 Task: In the  document almanac.rtf Use the feature 'and check spelling and grammer' Change font style of header to '24' Select the body of letter and change paragraph spacing to  Double
Action: Mouse moved to (223, 80)
Screenshot: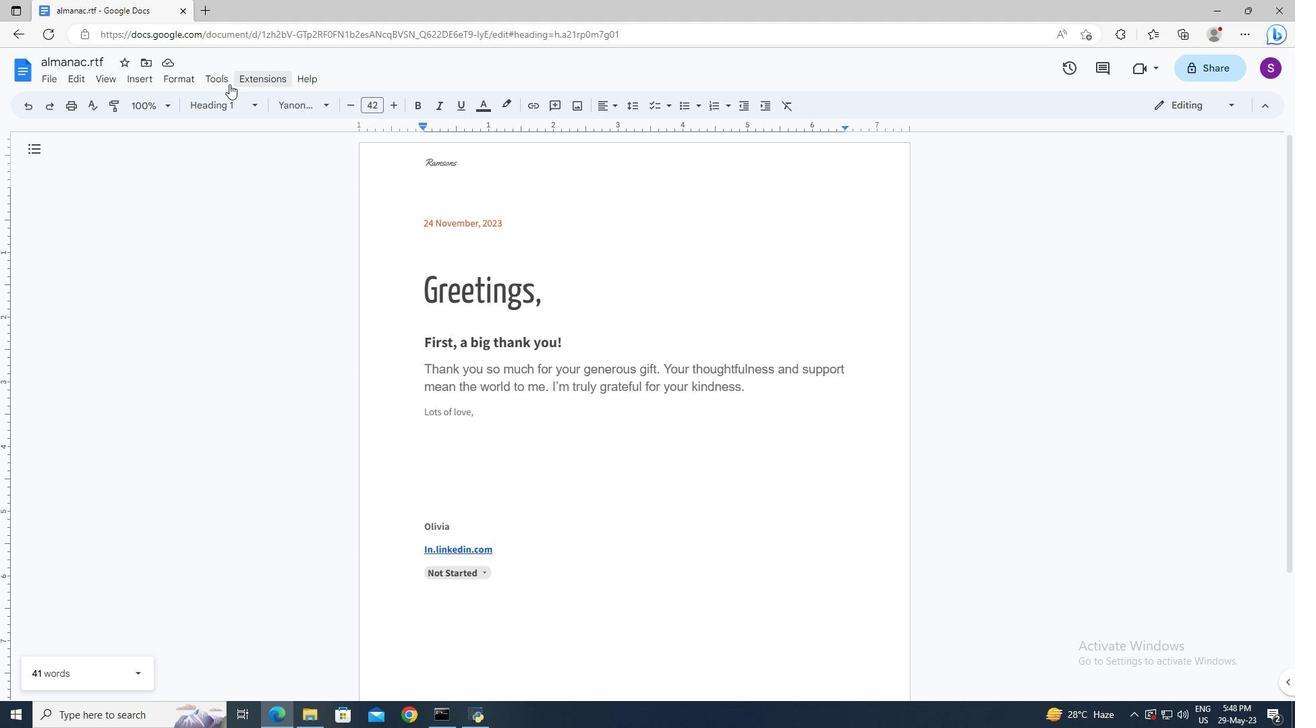
Action: Mouse pressed left at (223, 80)
Screenshot: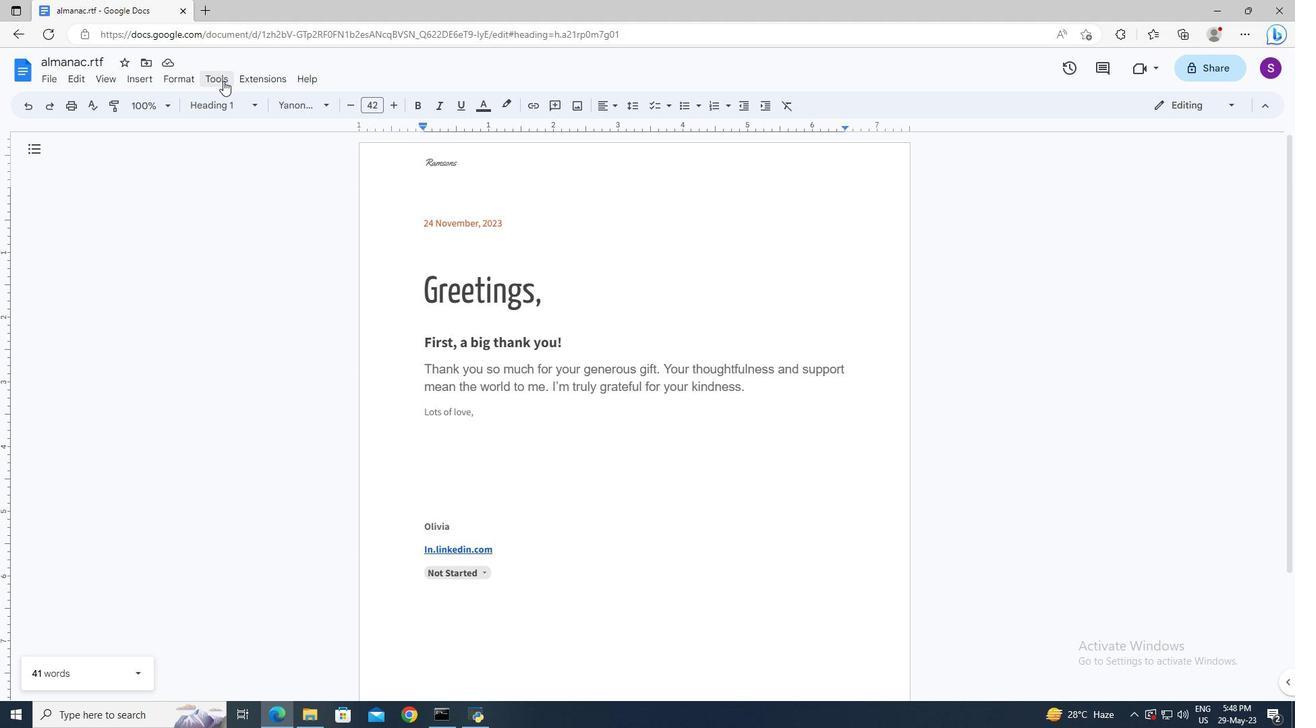 
Action: Mouse moved to (512, 107)
Screenshot: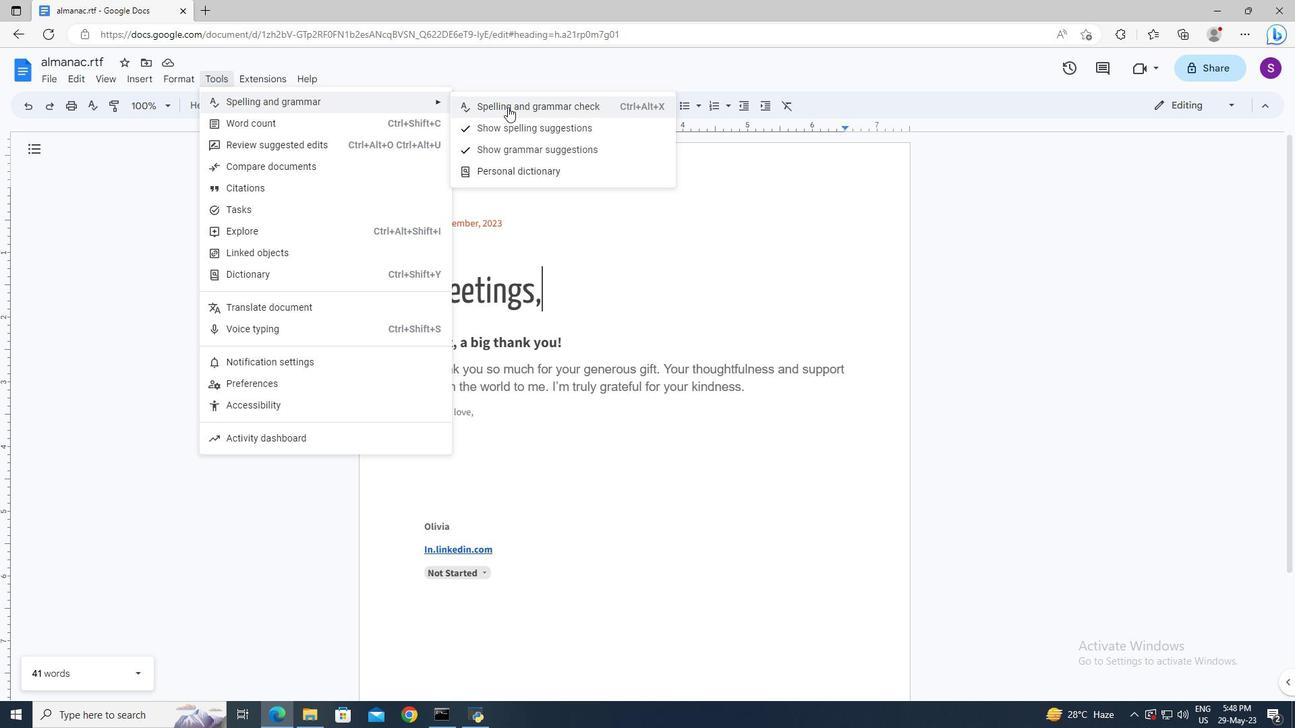 
Action: Mouse pressed left at (512, 107)
Screenshot: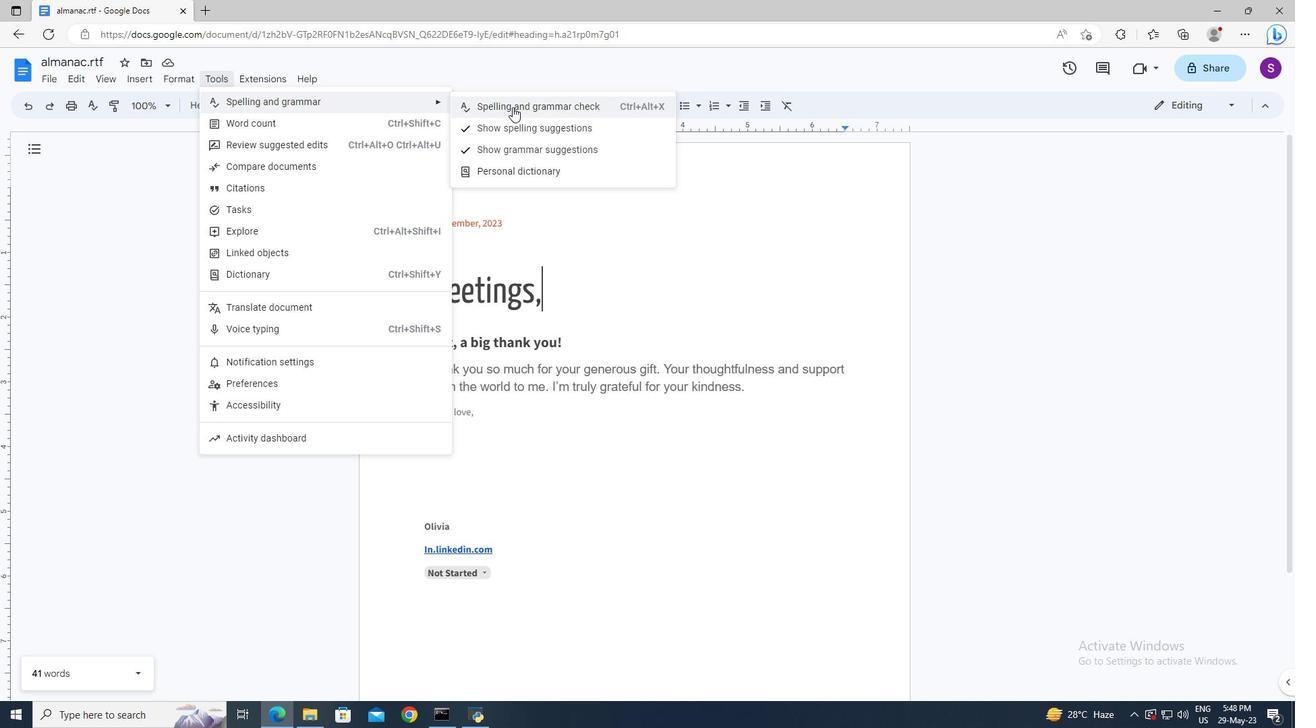 
Action: Mouse moved to (429, 157)
Screenshot: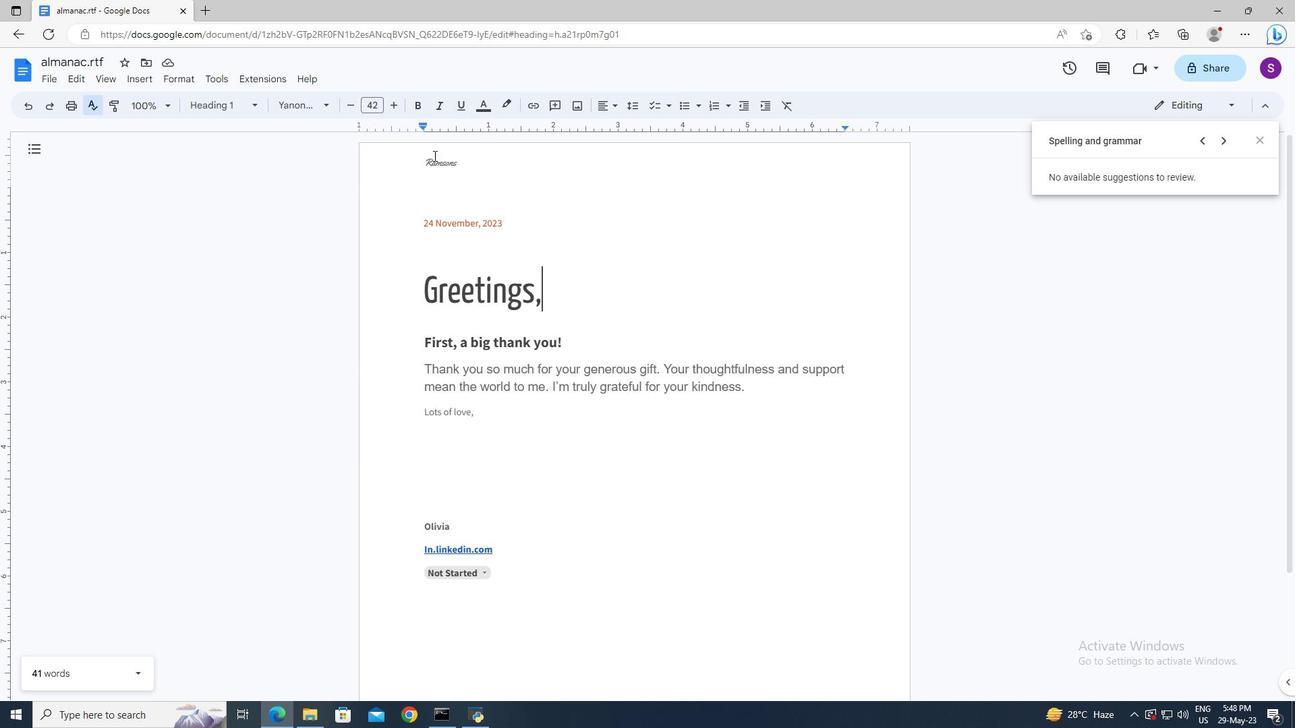 
Action: Mouse pressed left at (429, 157)
Screenshot: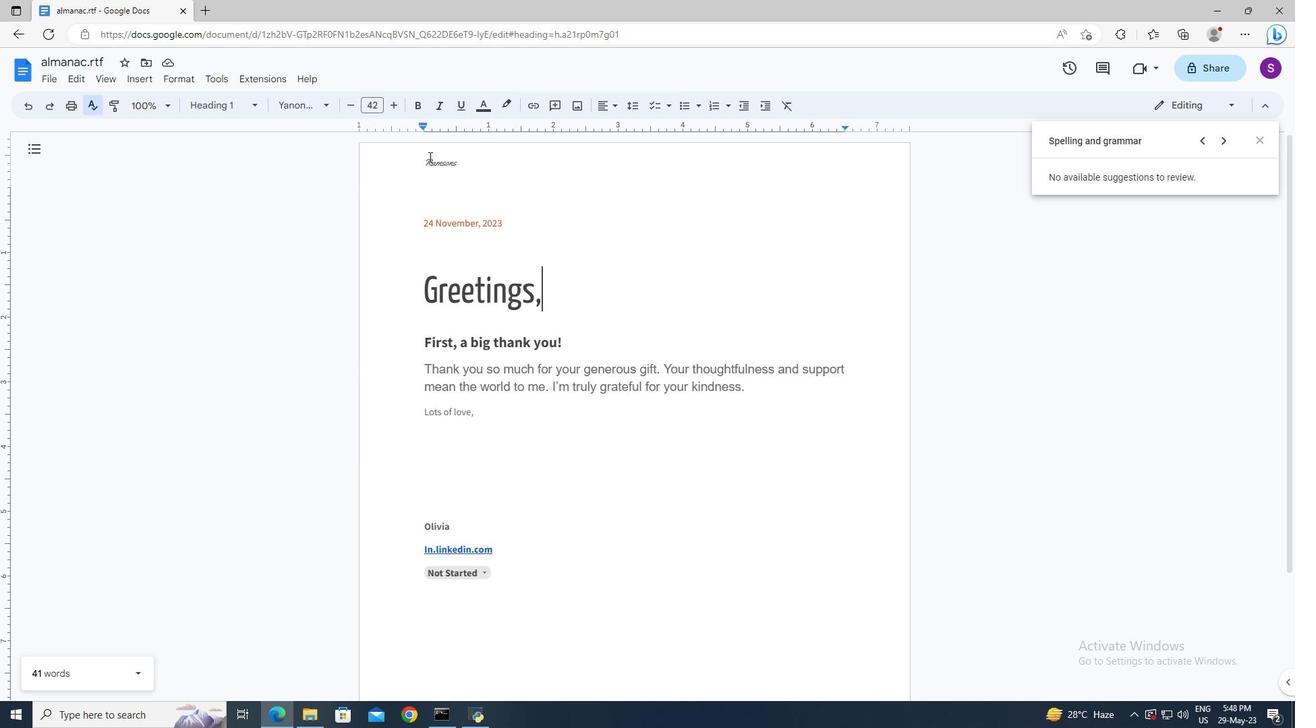 
Action: Mouse moved to (427, 161)
Screenshot: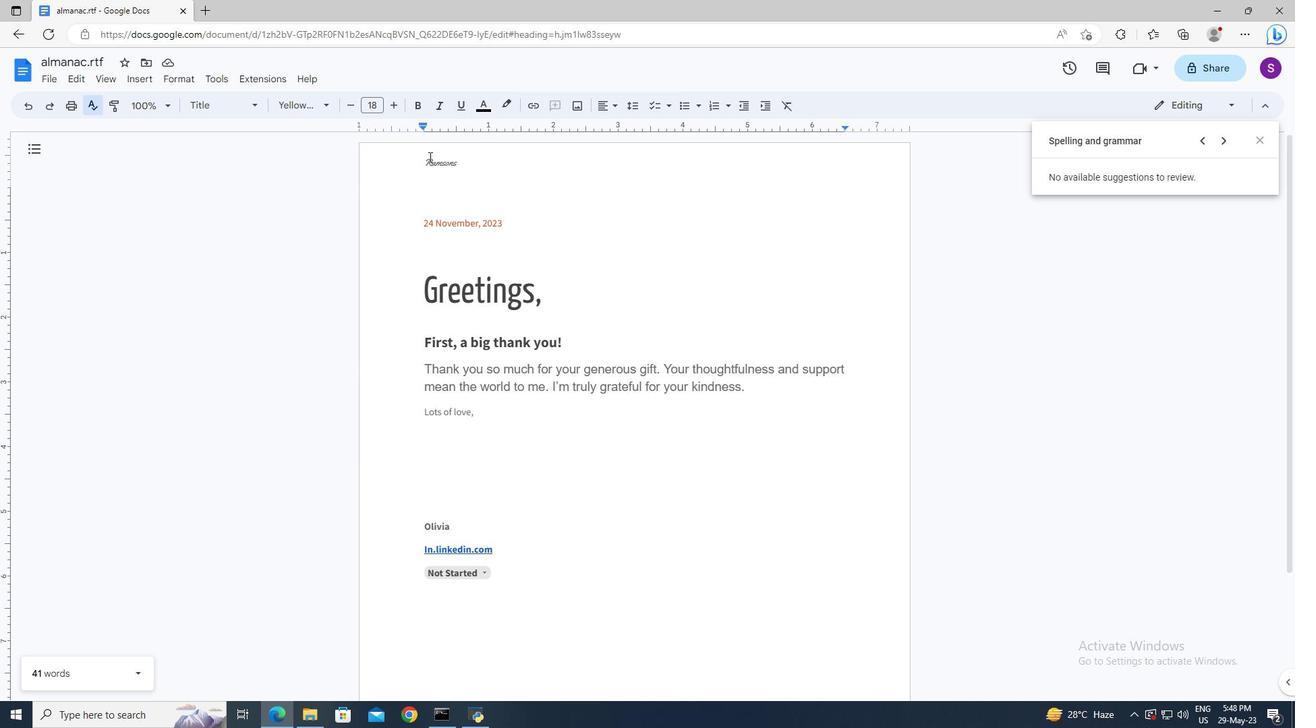 
Action: Mouse pressed left at (427, 161)
Screenshot: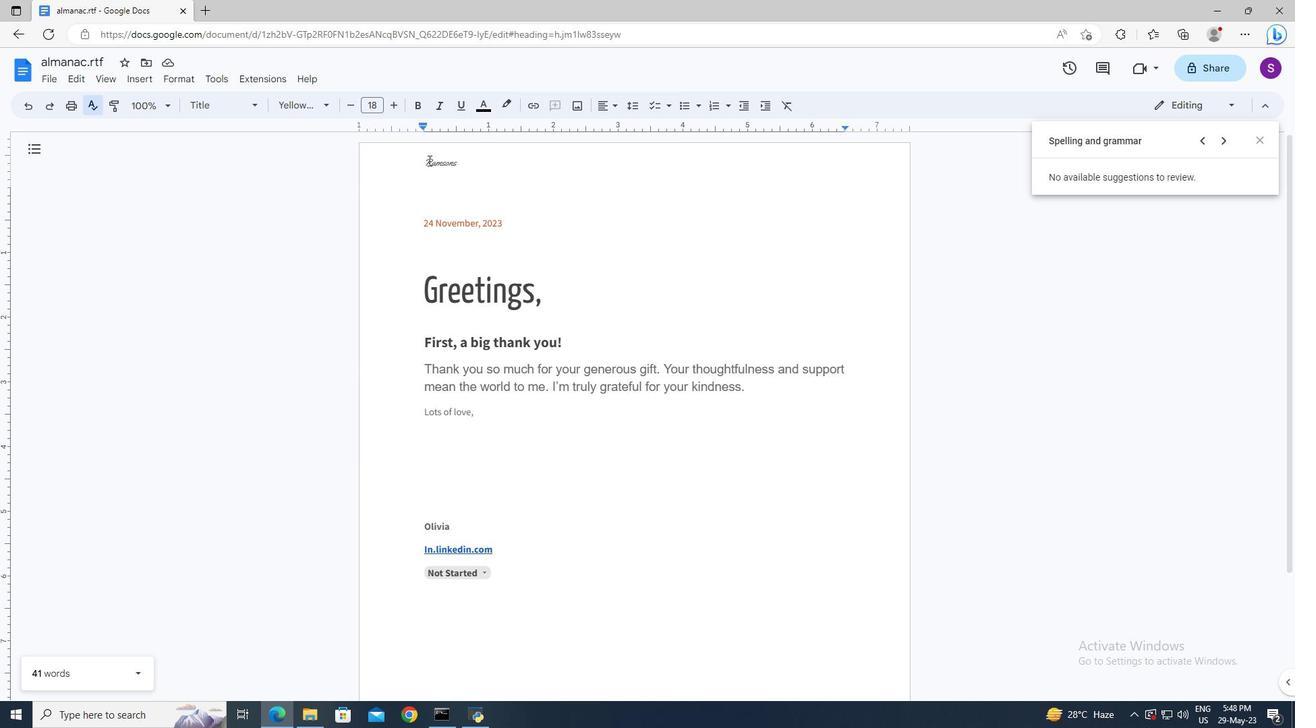 
Action: Mouse pressed left at (427, 161)
Screenshot: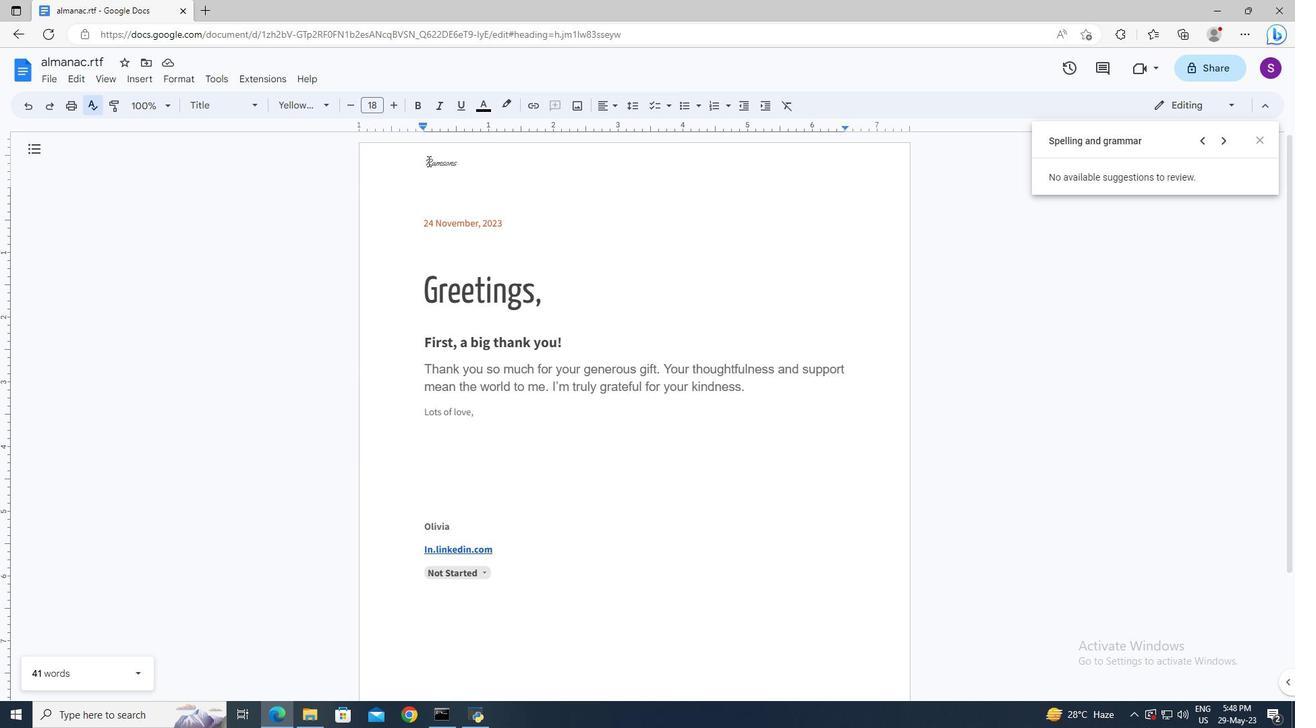
Action: Key pressed <Key.shift><Key.right>
Screenshot: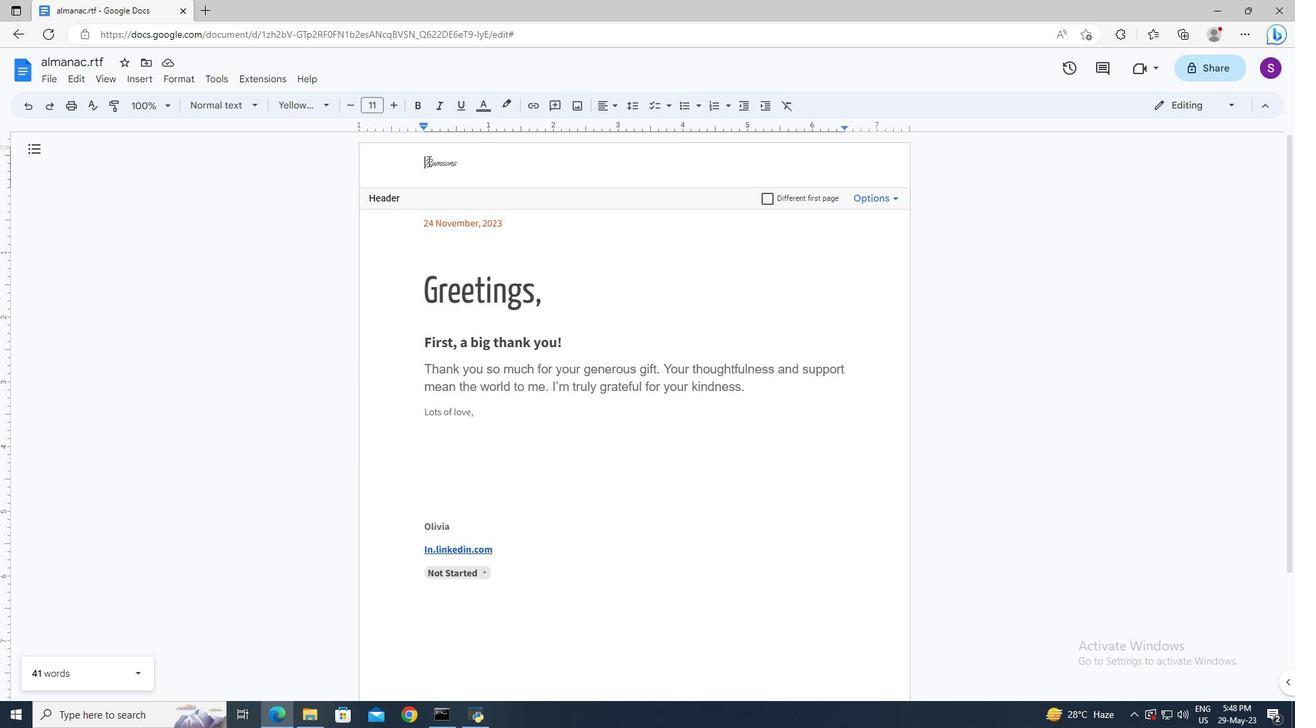 
Action: Mouse moved to (380, 107)
Screenshot: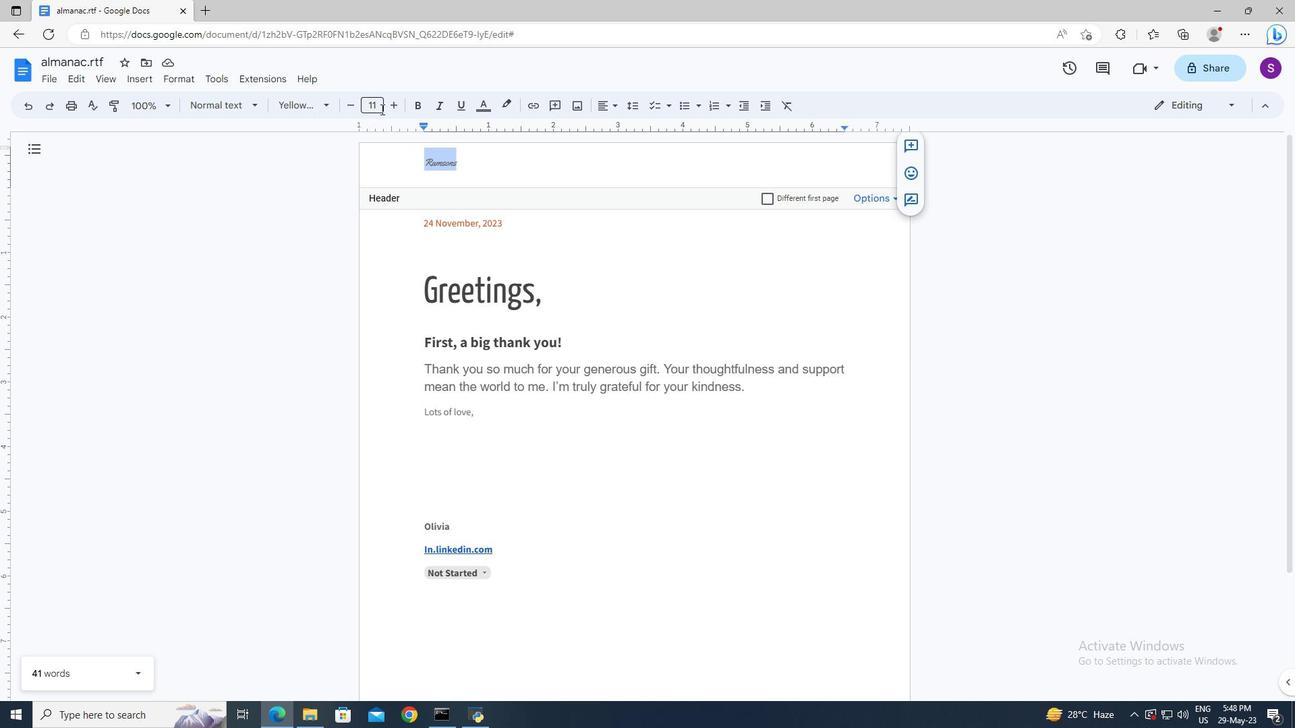 
Action: Mouse pressed left at (380, 107)
Screenshot: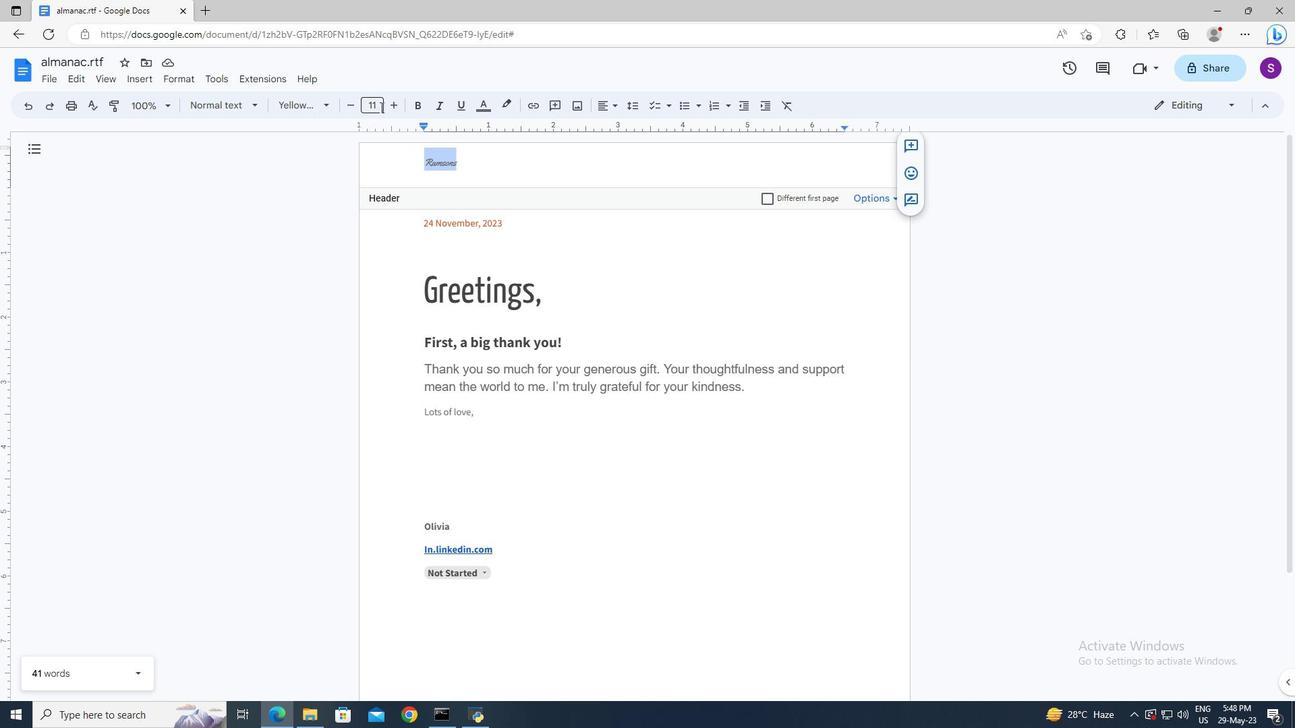 
Action: Key pressed 24<Key.enter>
Screenshot: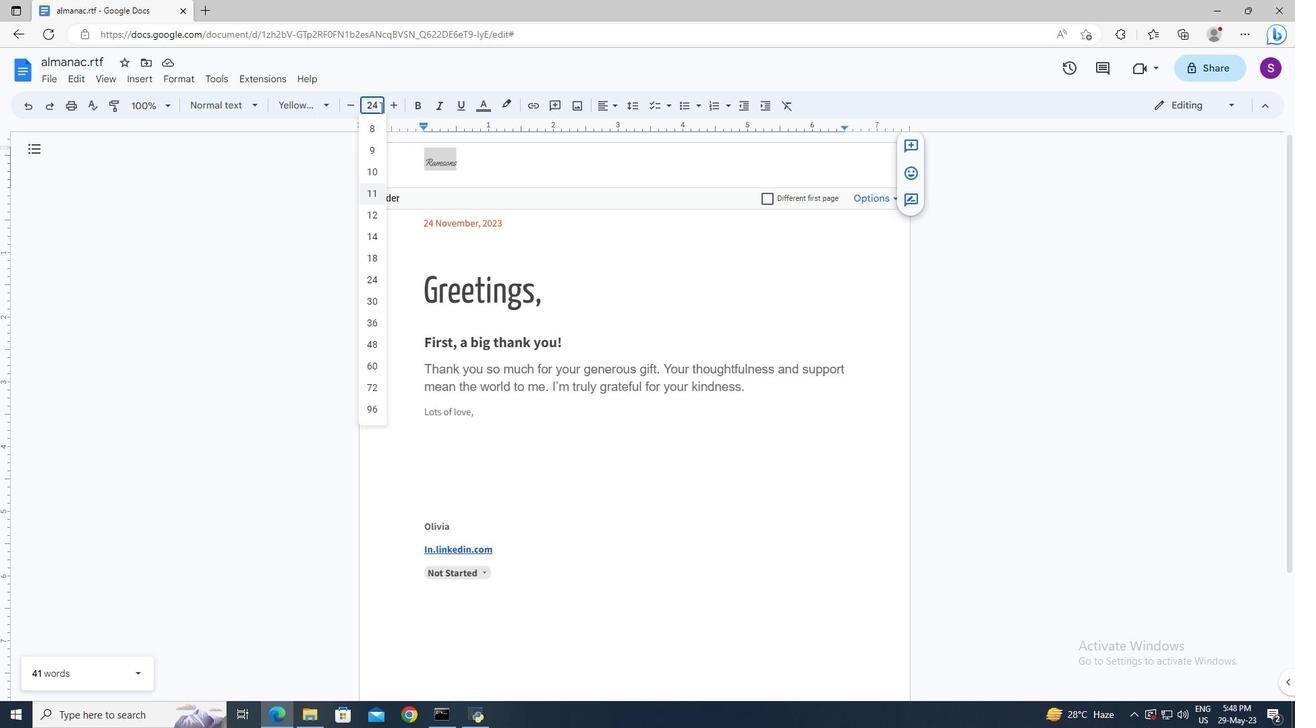 
Action: Mouse moved to (422, 370)
Screenshot: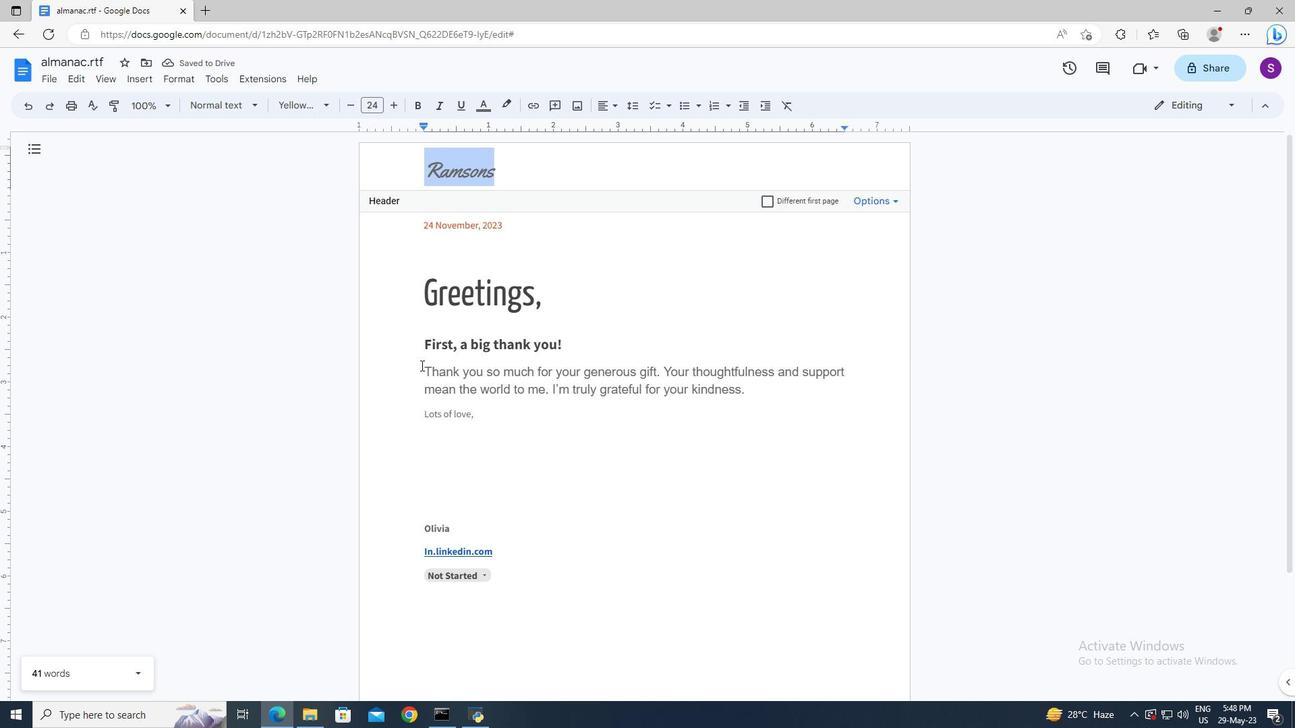 
Action: Mouse pressed left at (422, 370)
Screenshot: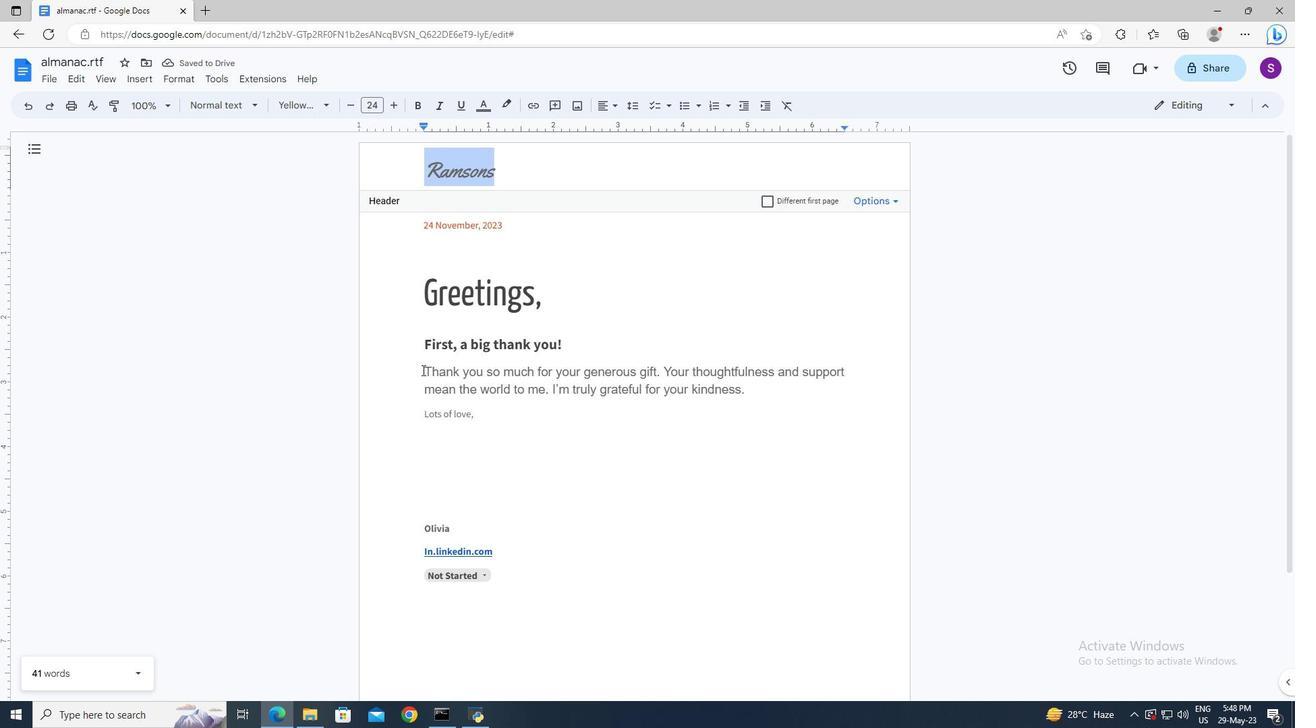 
Action: Key pressed <Key.shift><Key.down>
Screenshot: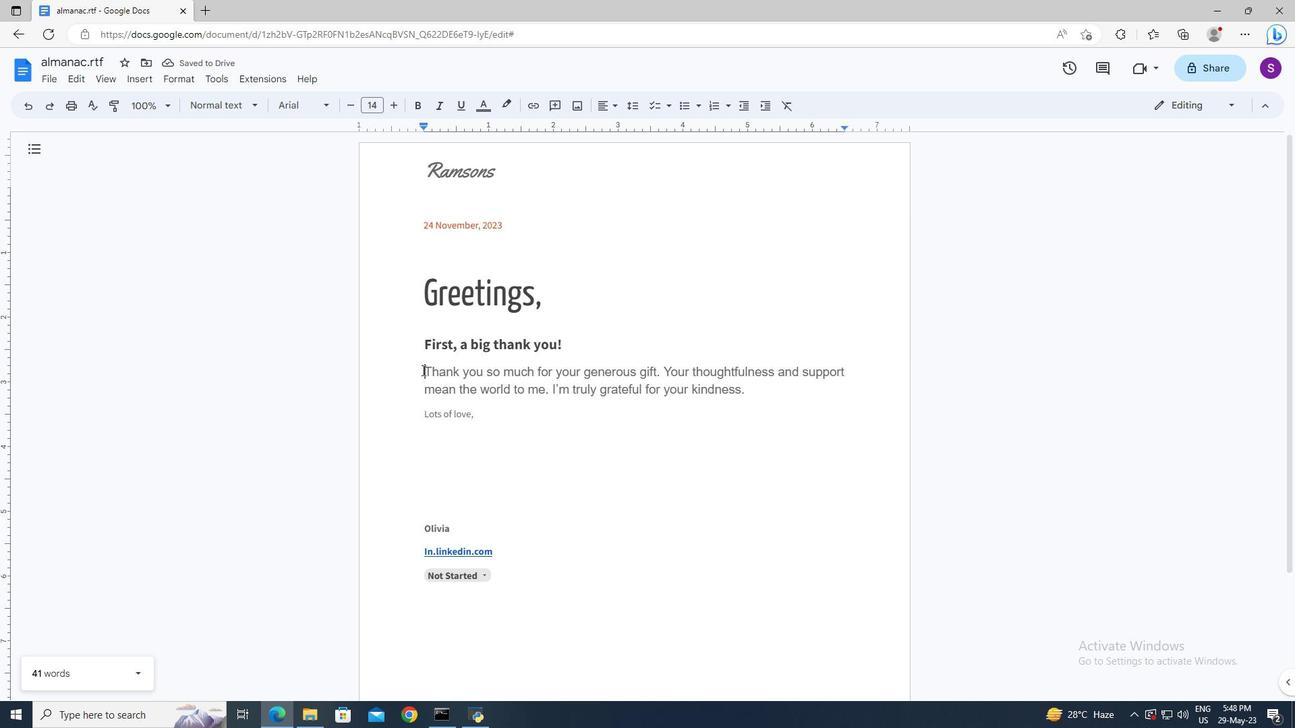 
Action: Mouse moved to (626, 106)
Screenshot: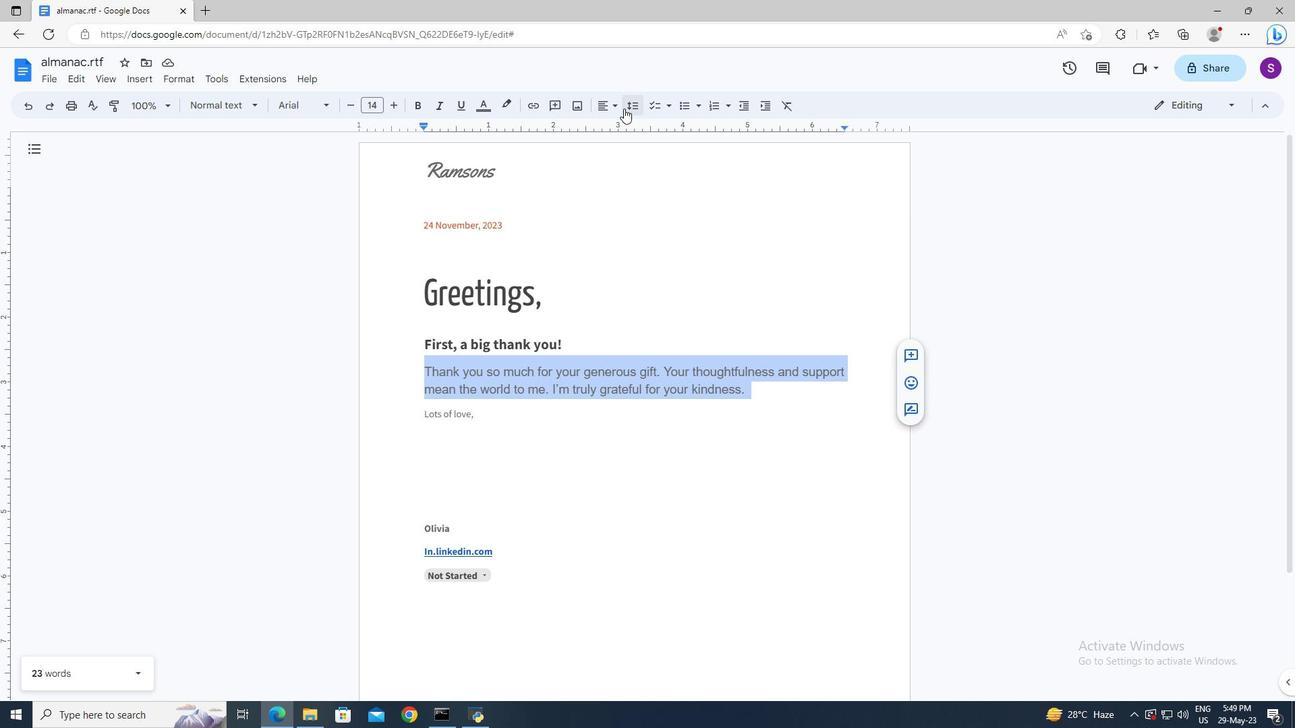 
Action: Mouse pressed left at (626, 106)
Screenshot: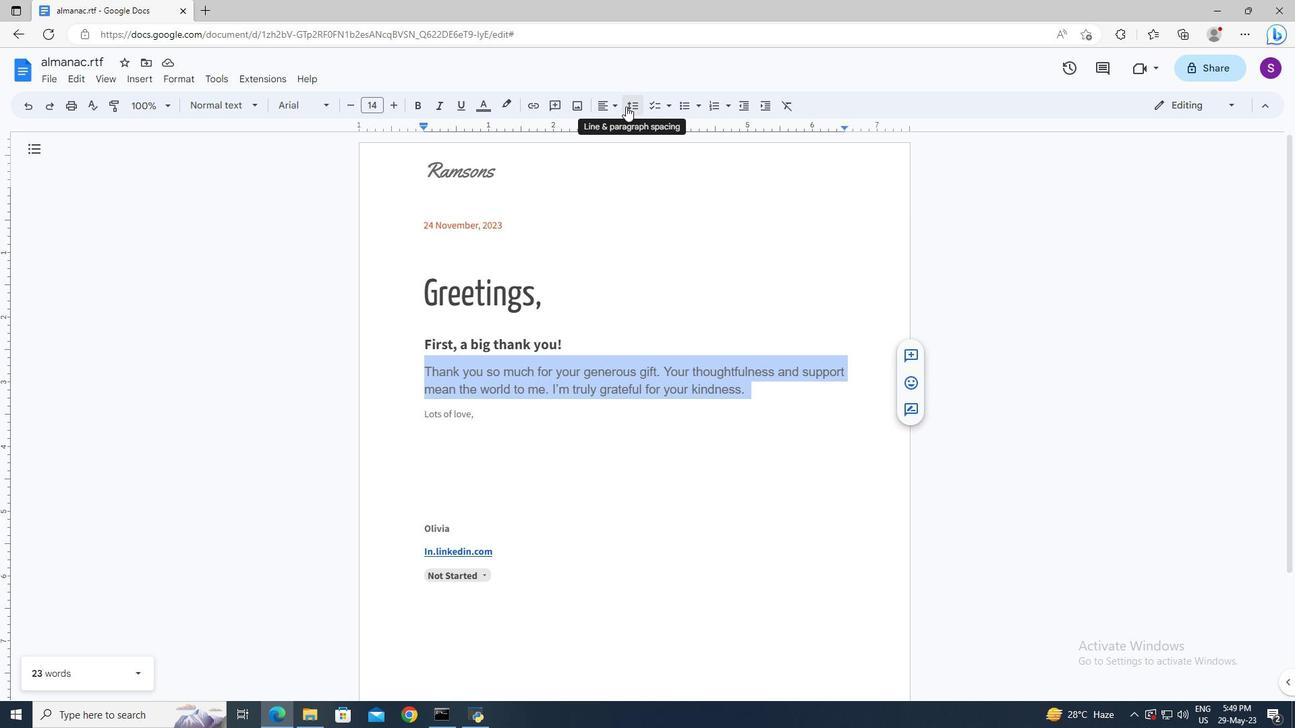 
Action: Mouse moved to (659, 193)
Screenshot: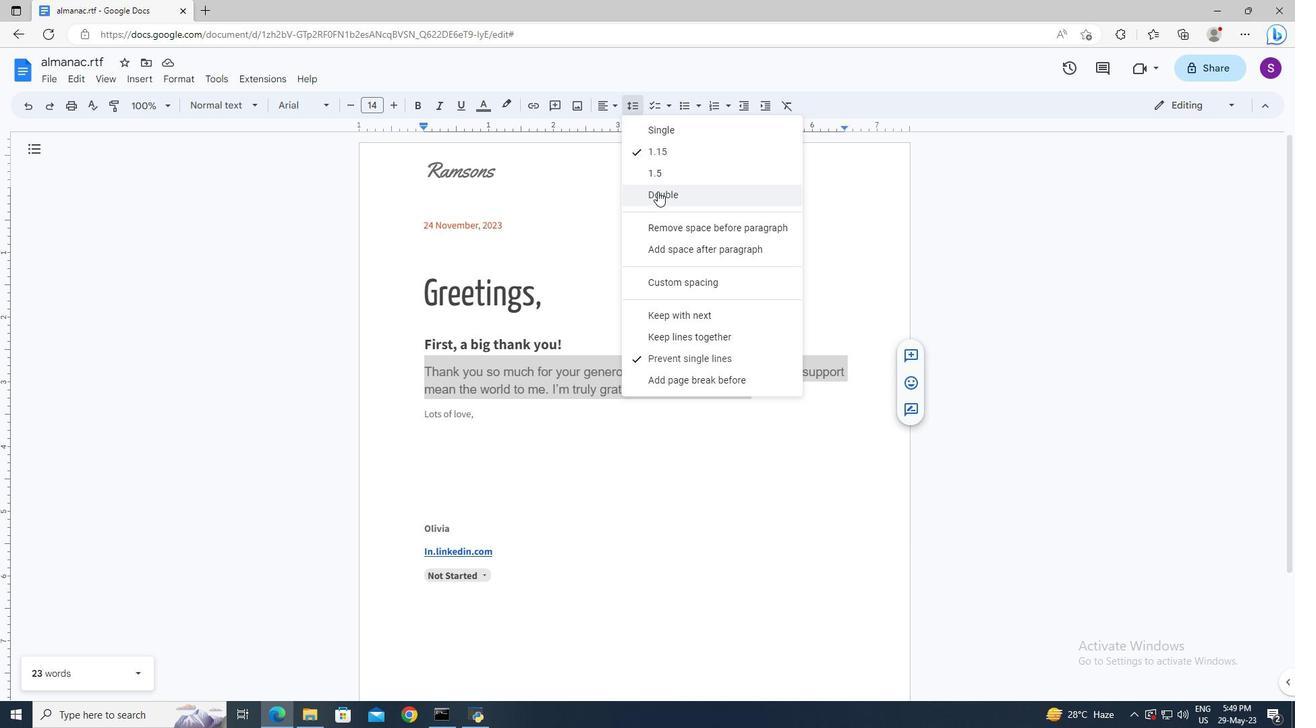 
Action: Mouse pressed left at (659, 193)
Screenshot: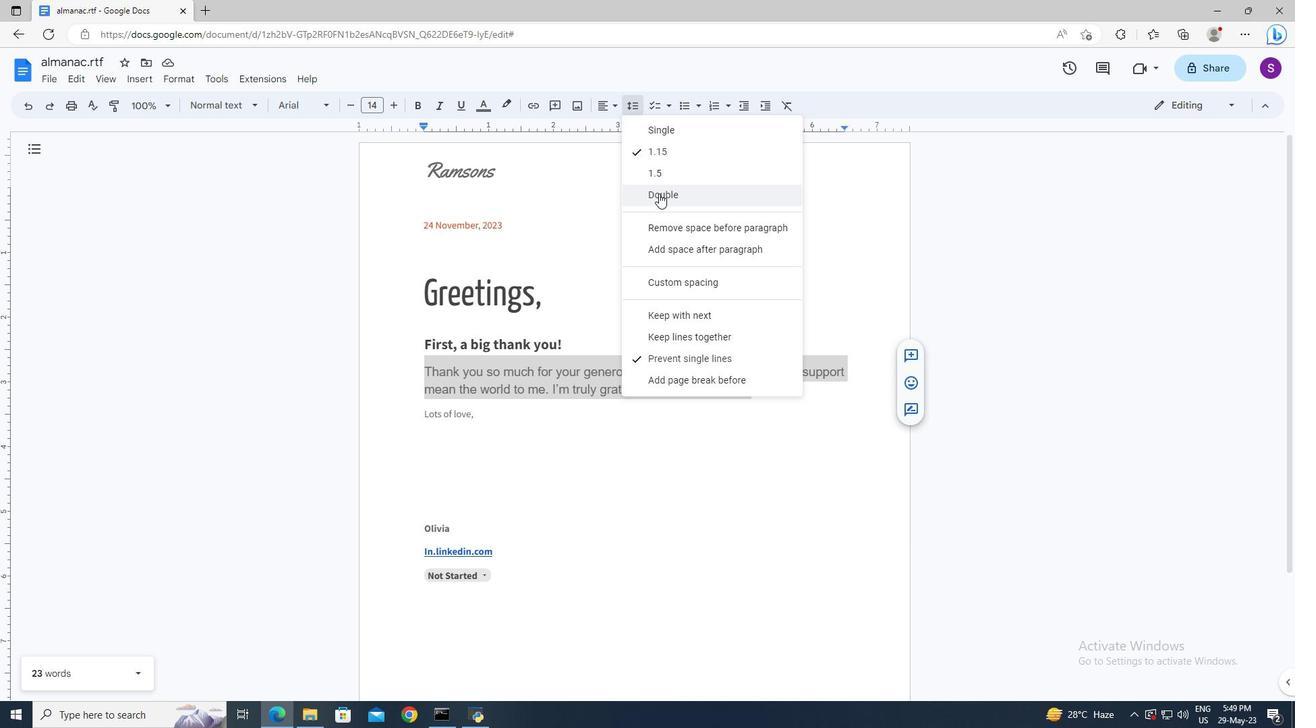 
Action: Mouse moved to (776, 407)
Screenshot: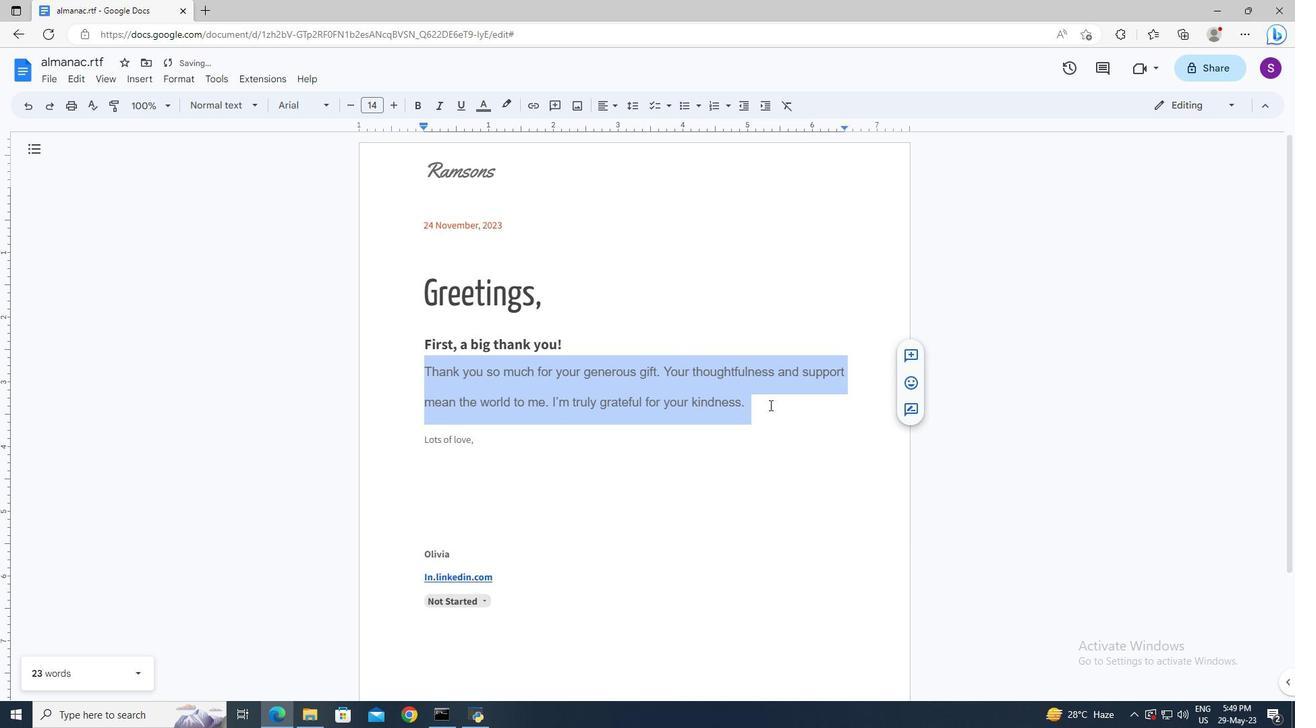 
Action: Mouse pressed left at (776, 407)
Screenshot: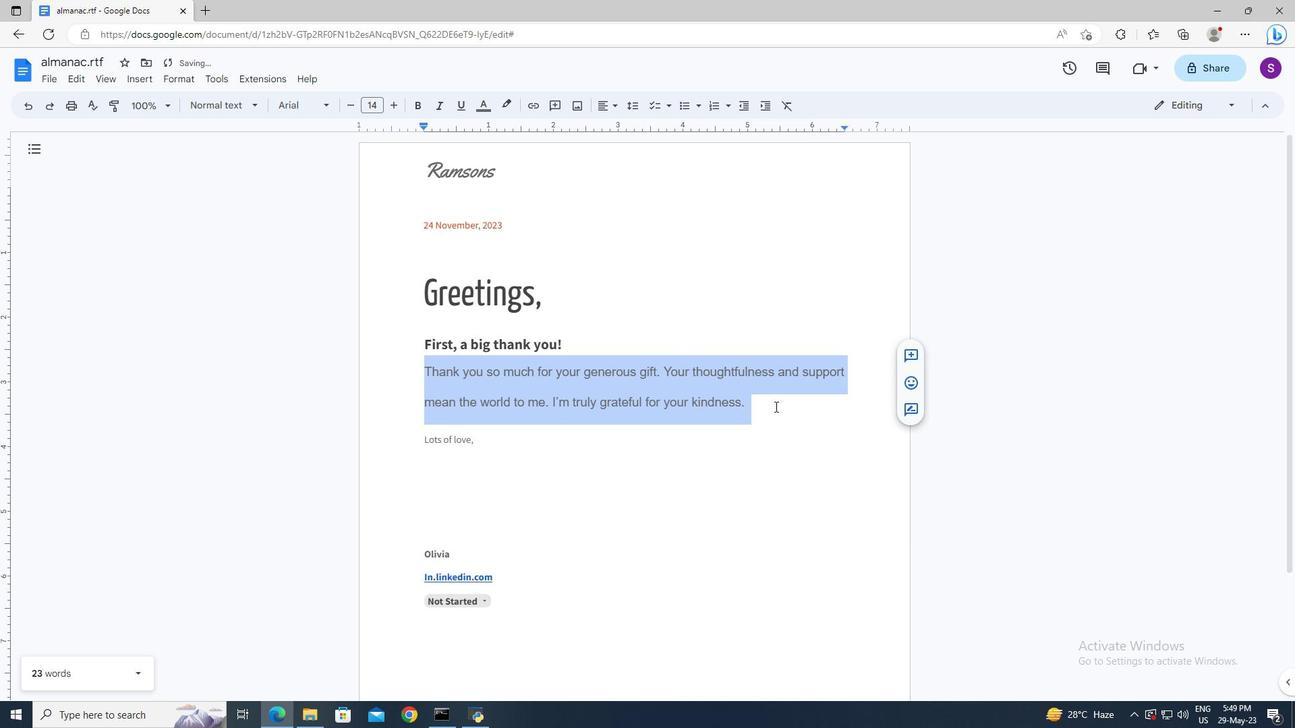
